 Task: Create a due date automation trigger when advanced on, the moment a card is due add checklist with all checklists complete.
Action: Mouse moved to (927, 265)
Screenshot: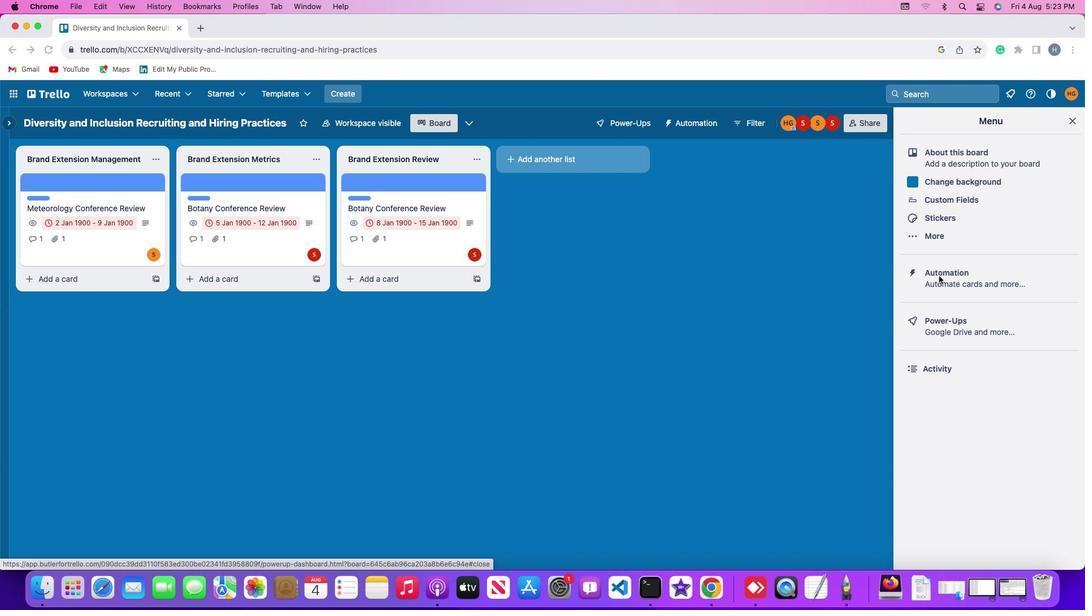 
Action: Mouse pressed left at (927, 265)
Screenshot: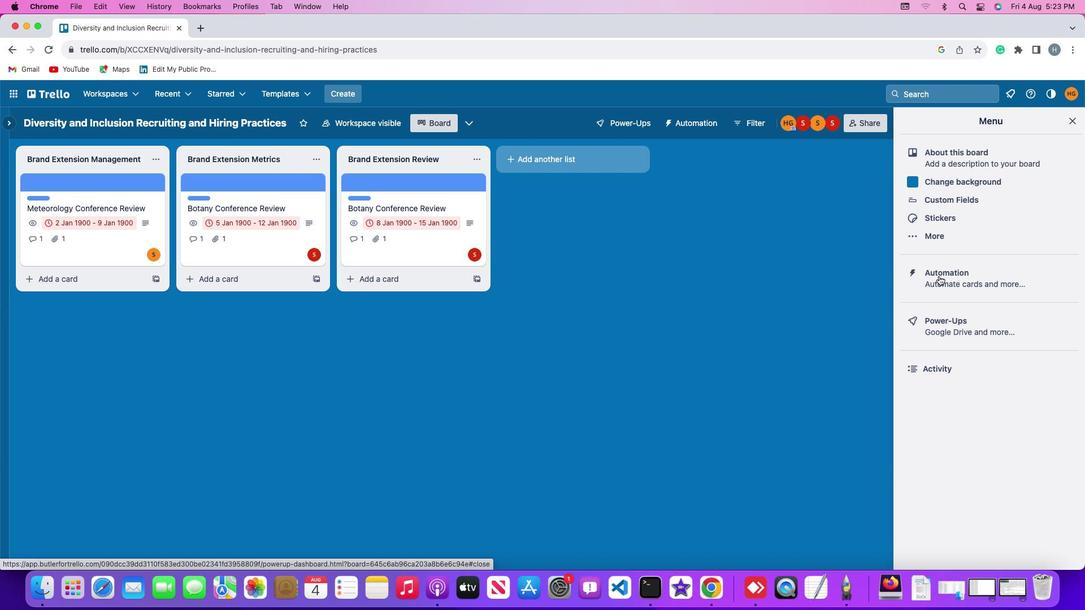 
Action: Mouse moved to (927, 265)
Screenshot: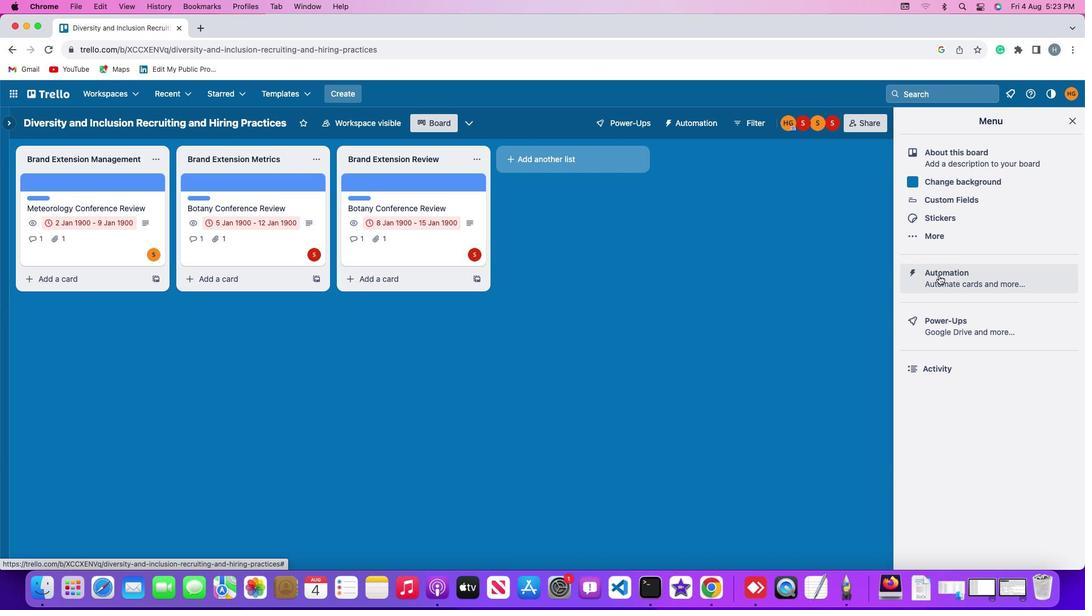
Action: Mouse pressed left at (927, 265)
Screenshot: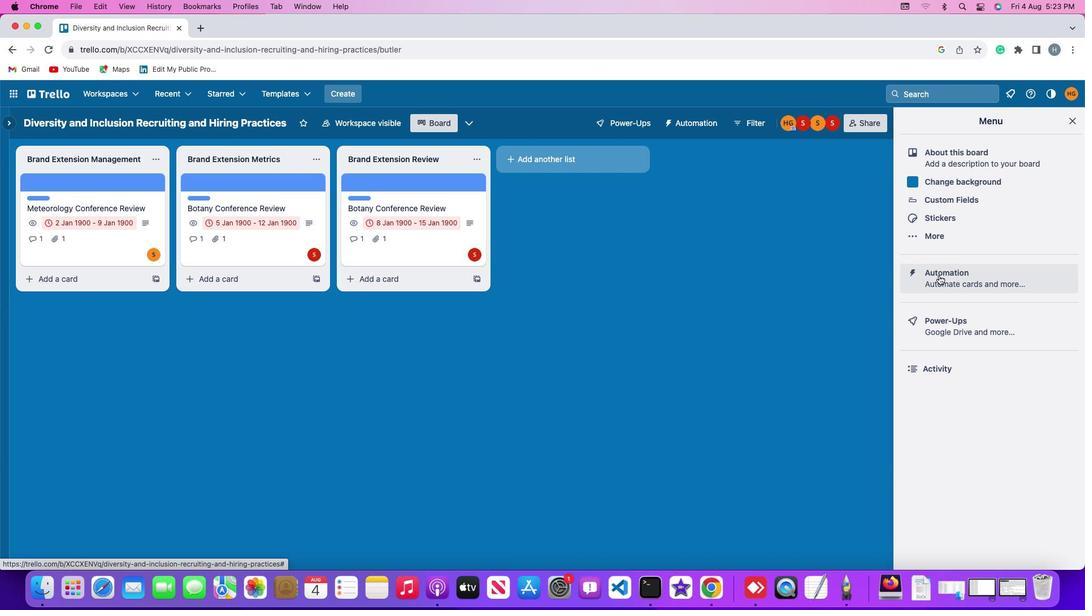 
Action: Mouse moved to (63, 255)
Screenshot: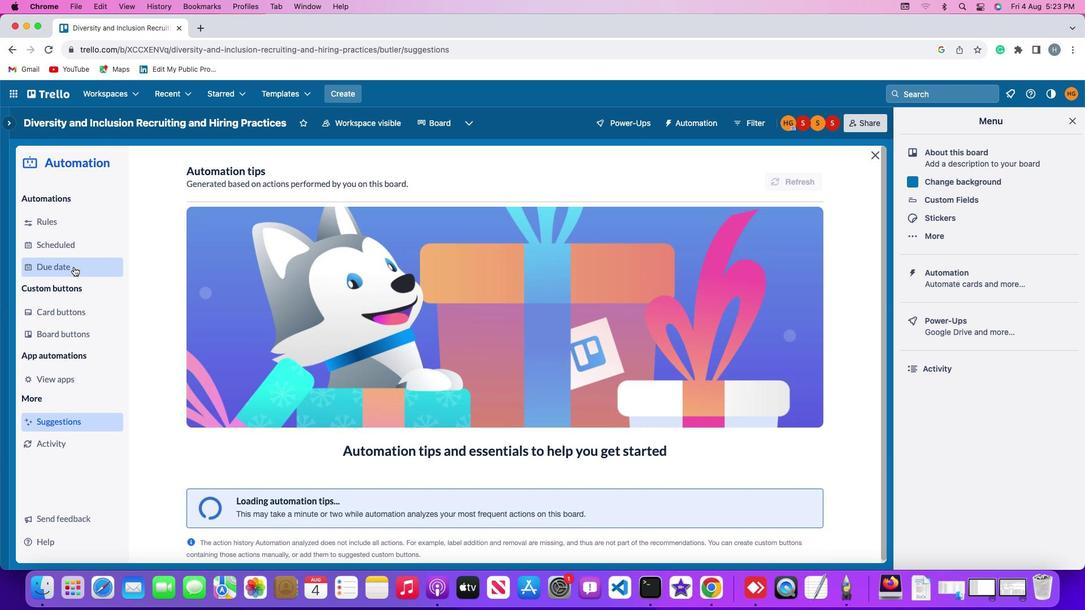 
Action: Mouse pressed left at (63, 255)
Screenshot: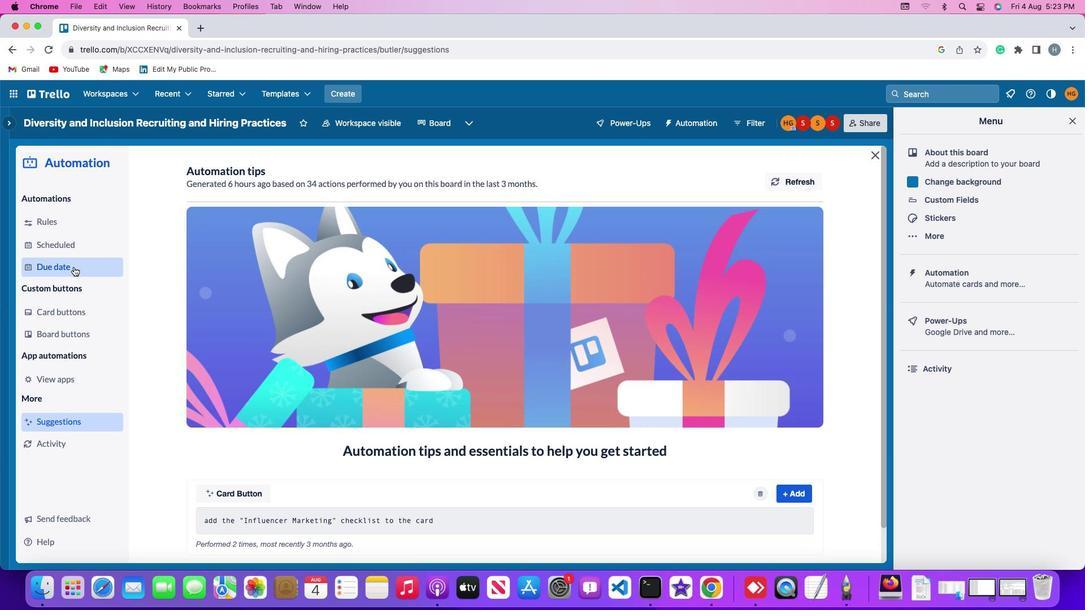 
Action: Mouse moved to (757, 162)
Screenshot: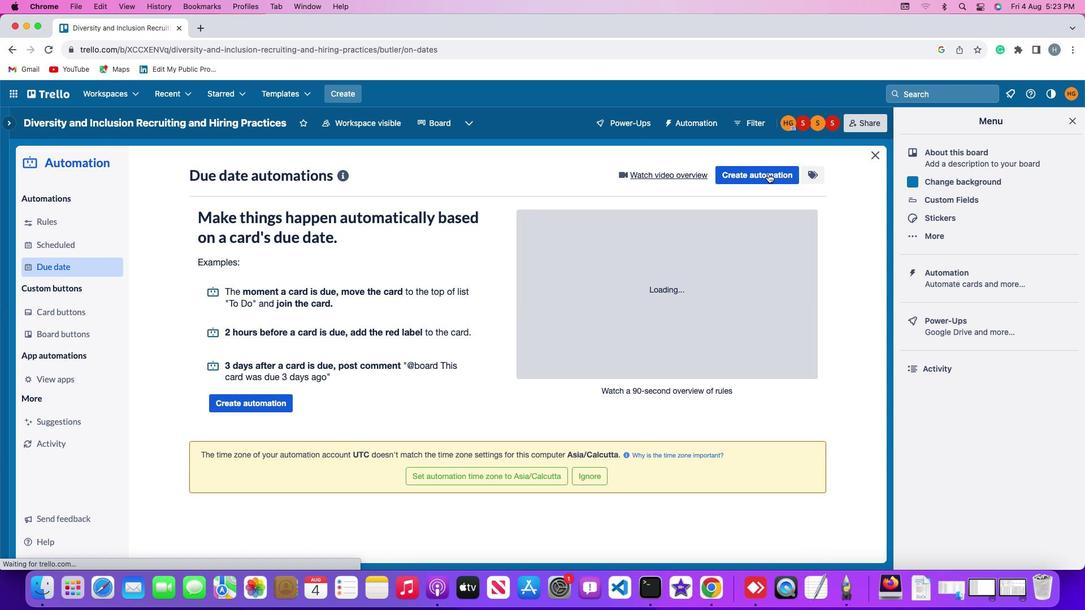 
Action: Mouse pressed left at (757, 162)
Screenshot: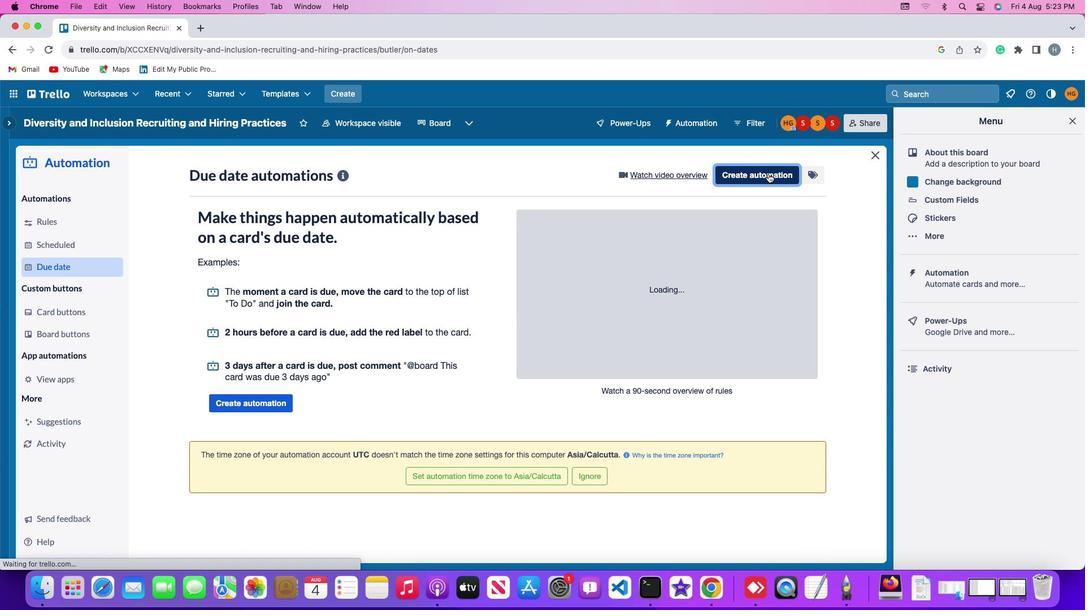 
Action: Mouse moved to (545, 272)
Screenshot: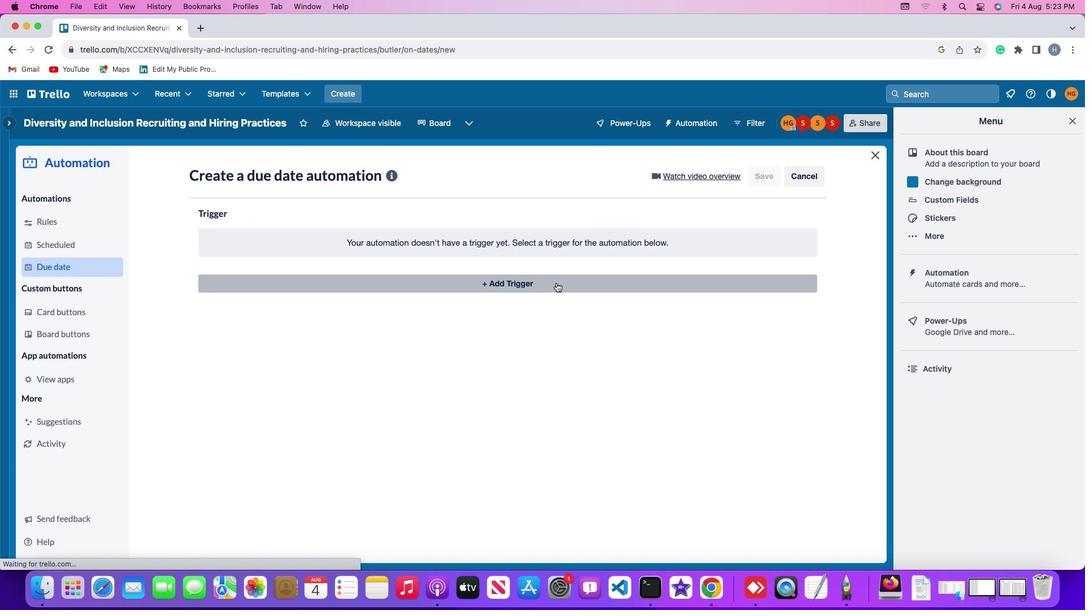 
Action: Mouse pressed left at (545, 272)
Screenshot: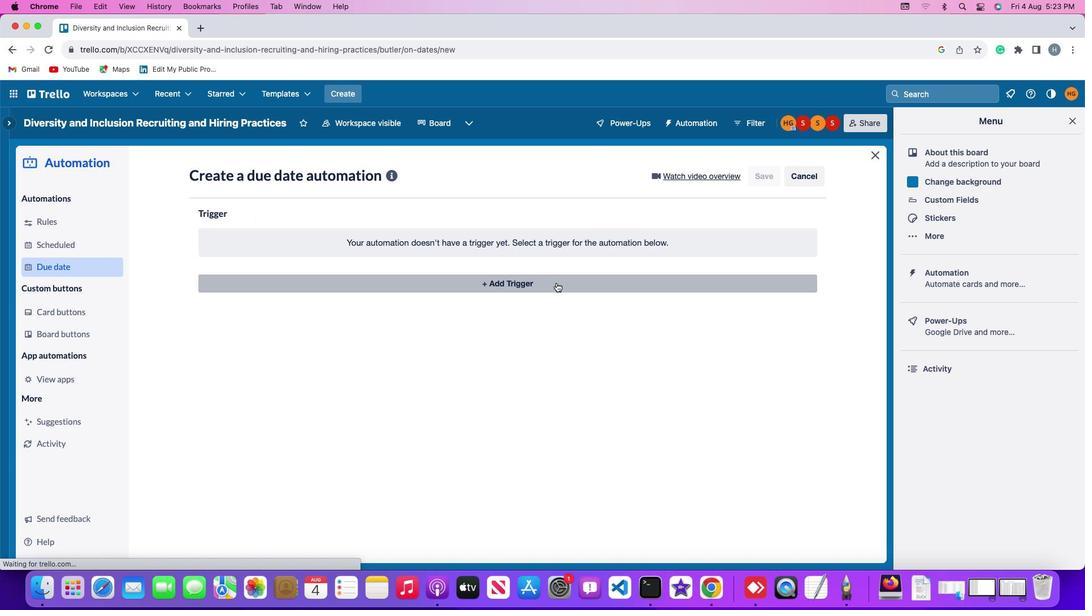 
Action: Mouse moved to (204, 405)
Screenshot: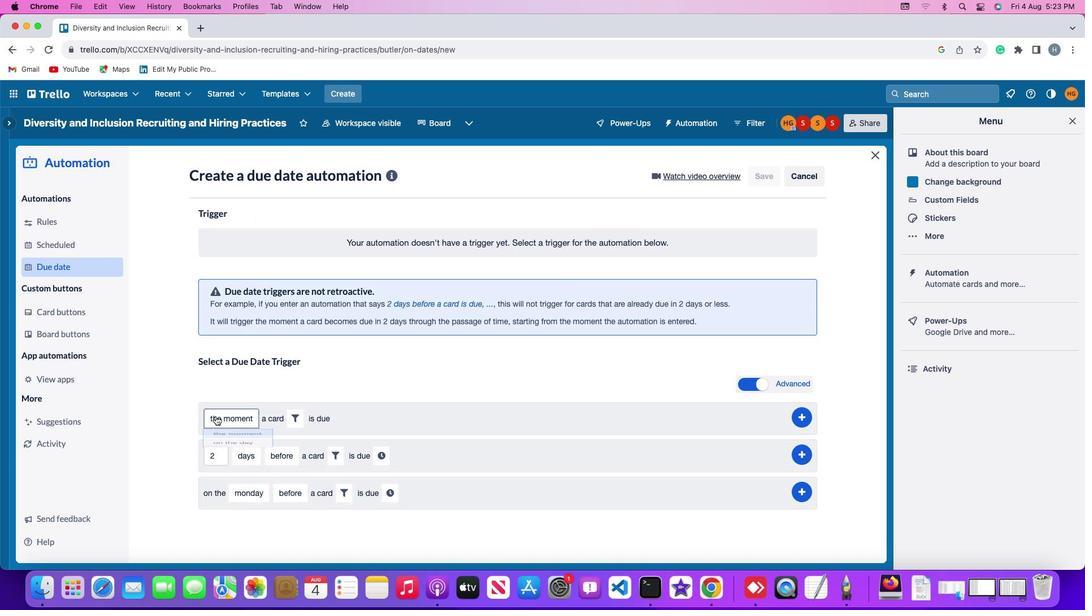 
Action: Mouse pressed left at (204, 405)
Screenshot: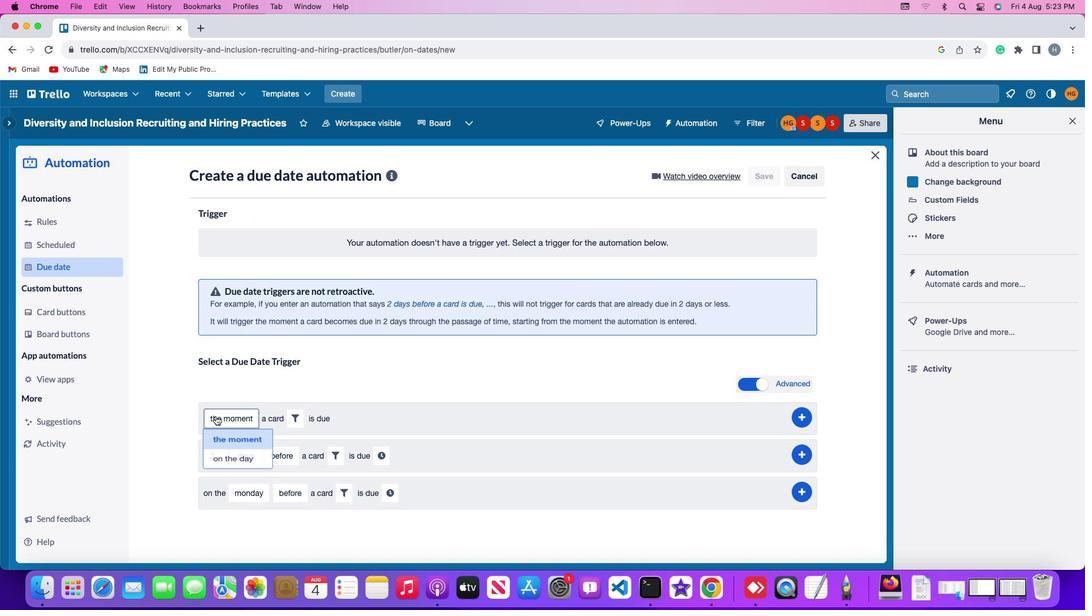 
Action: Mouse moved to (228, 427)
Screenshot: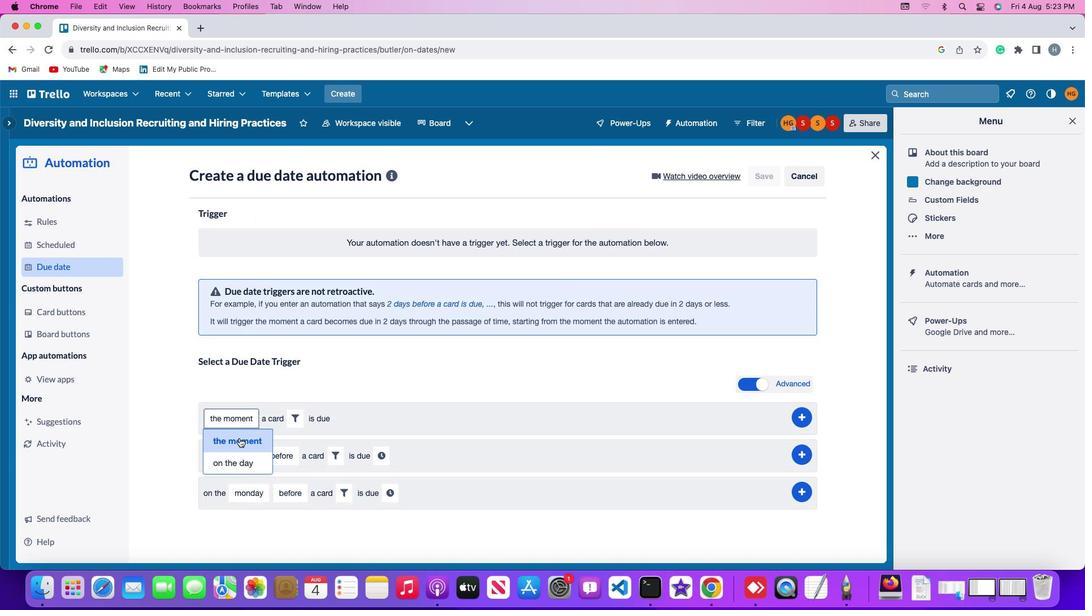 
Action: Mouse pressed left at (228, 427)
Screenshot: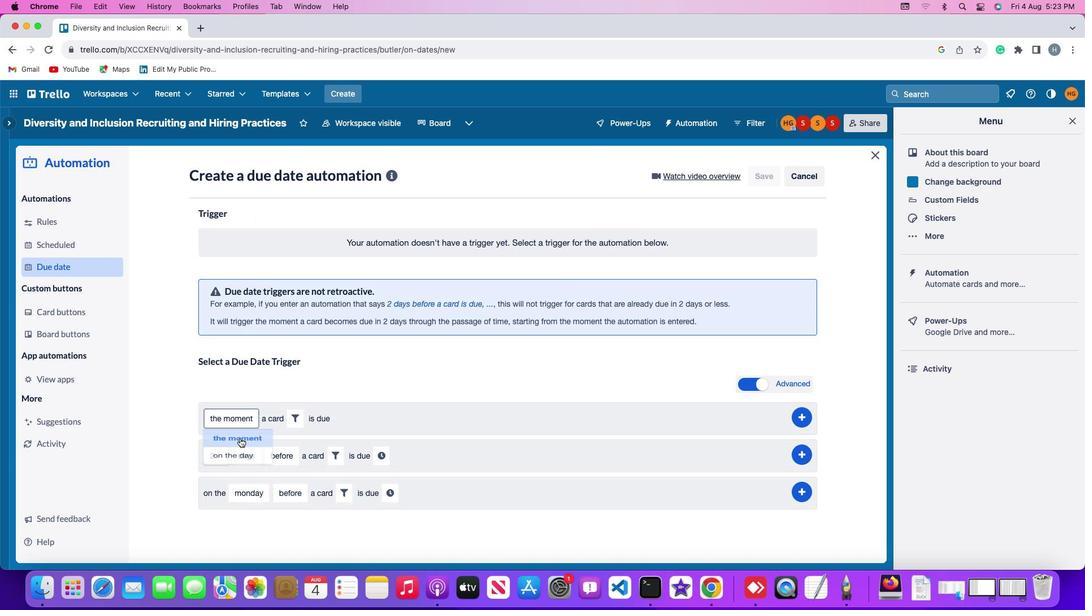 
Action: Mouse moved to (278, 406)
Screenshot: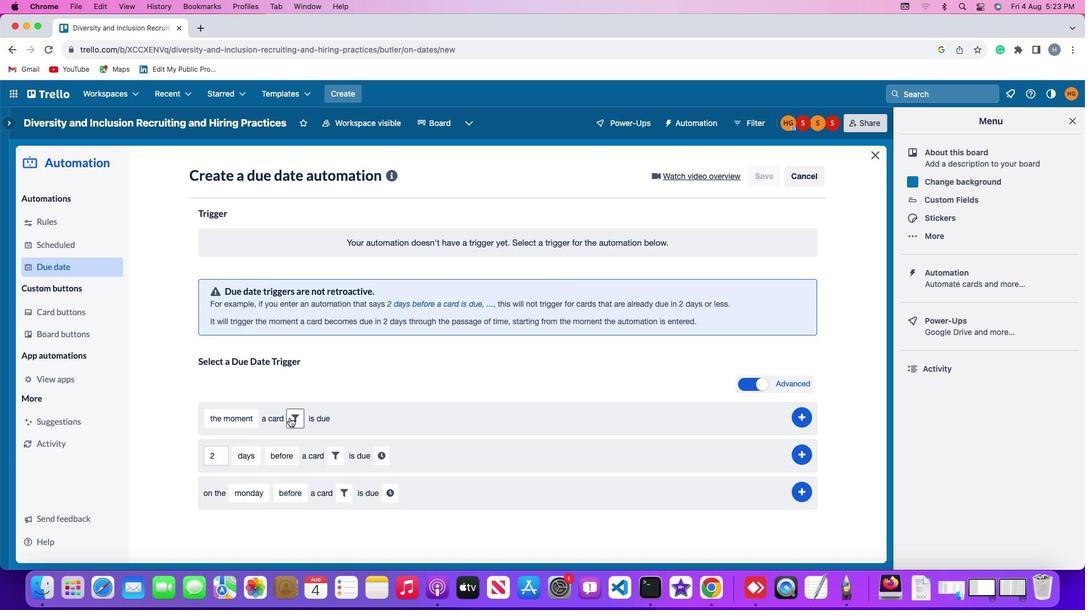 
Action: Mouse pressed left at (278, 406)
Screenshot: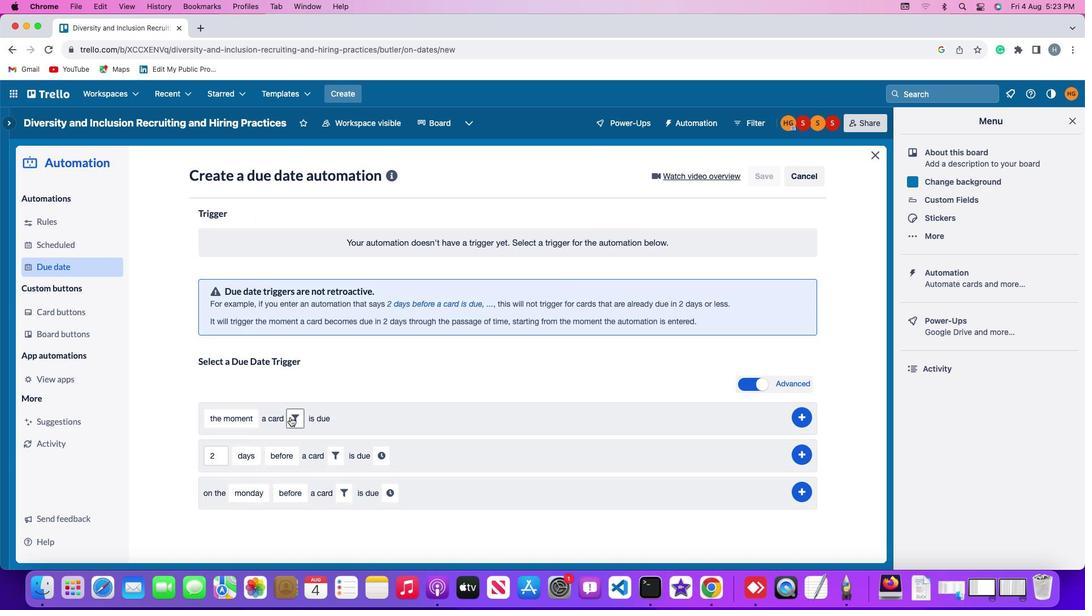 
Action: Mouse moved to (397, 447)
Screenshot: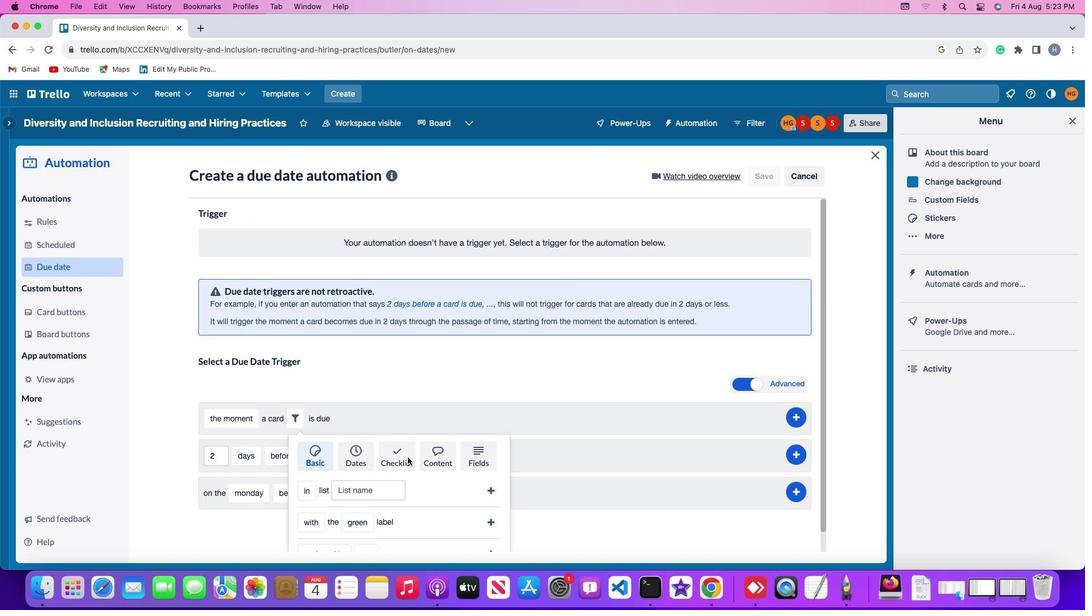 
Action: Mouse pressed left at (397, 447)
Screenshot: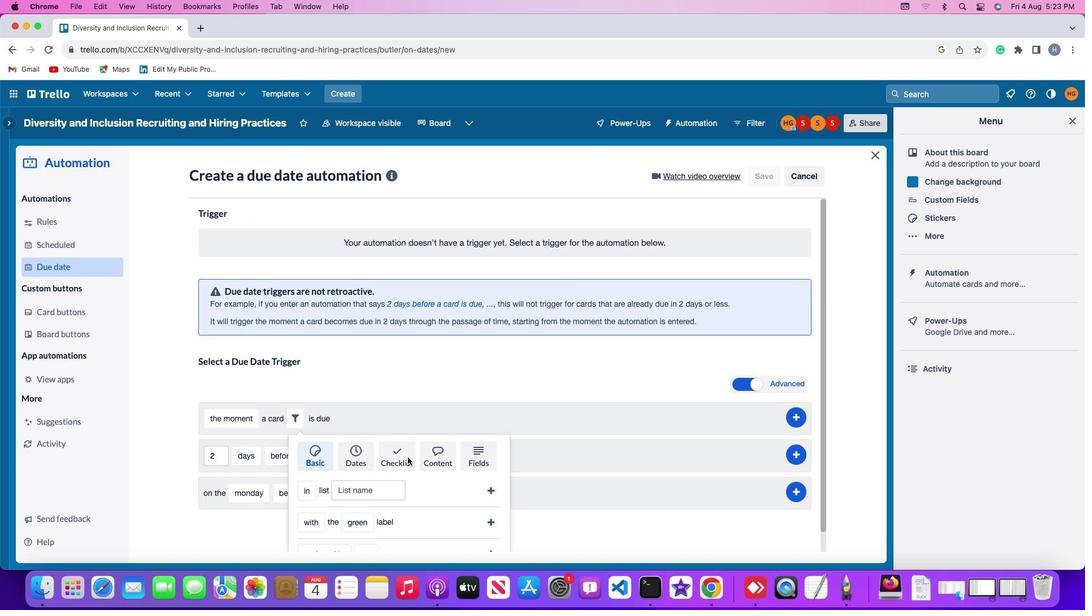 
Action: Mouse moved to (347, 480)
Screenshot: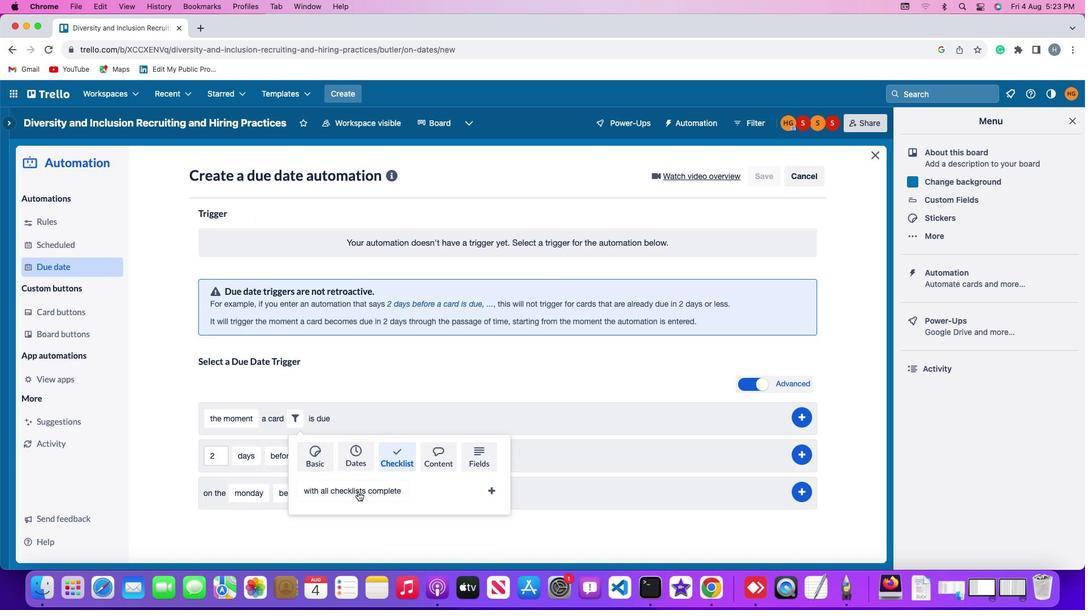 
Action: Mouse pressed left at (347, 480)
Screenshot: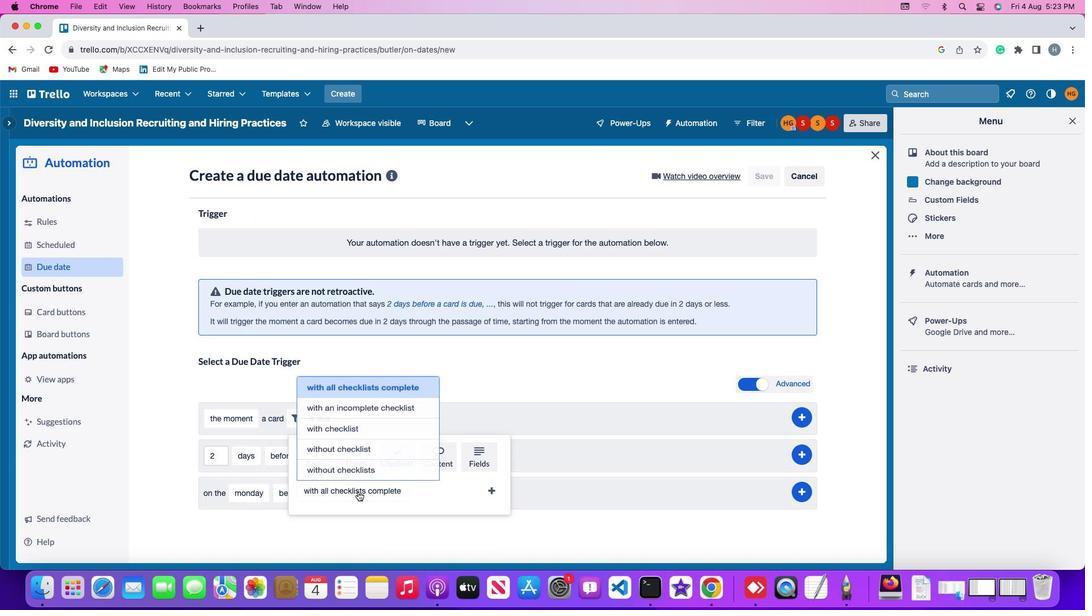 
Action: Mouse moved to (362, 367)
Screenshot: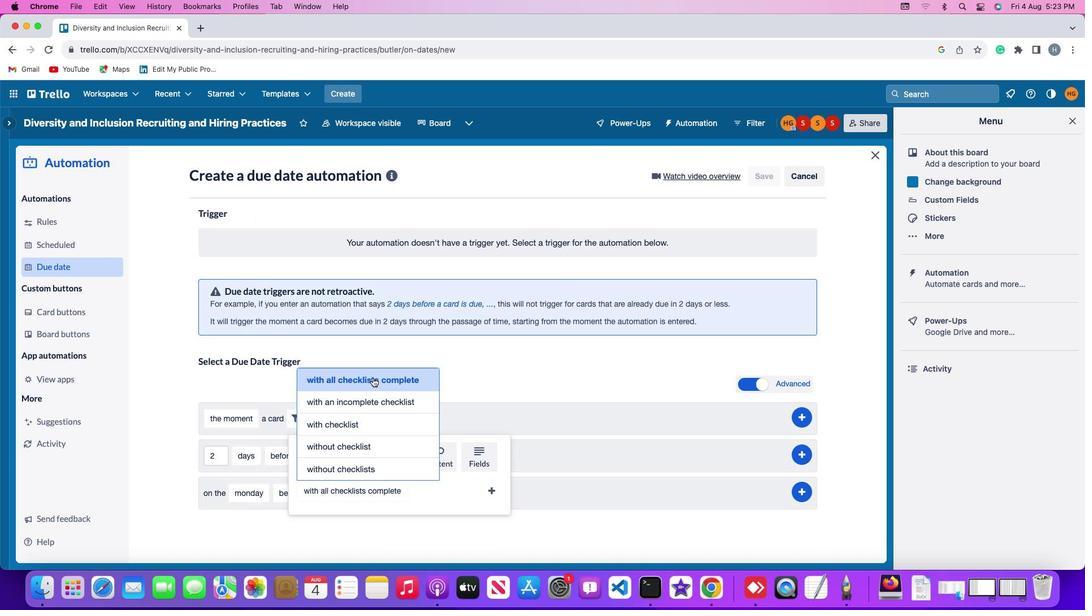 
Action: Mouse pressed left at (362, 367)
Screenshot: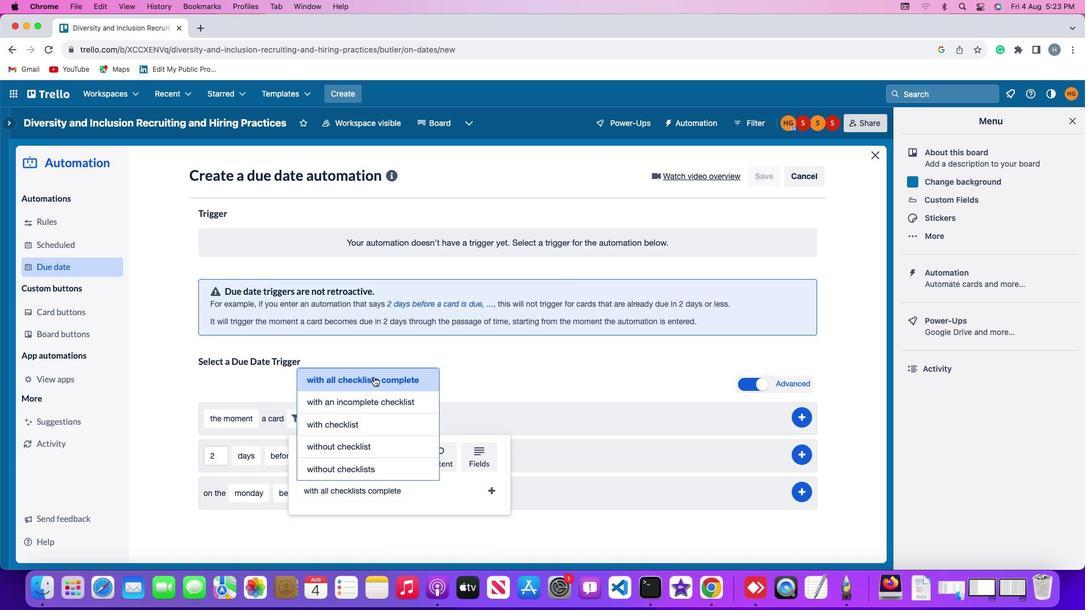 
Action: Mouse moved to (483, 477)
Screenshot: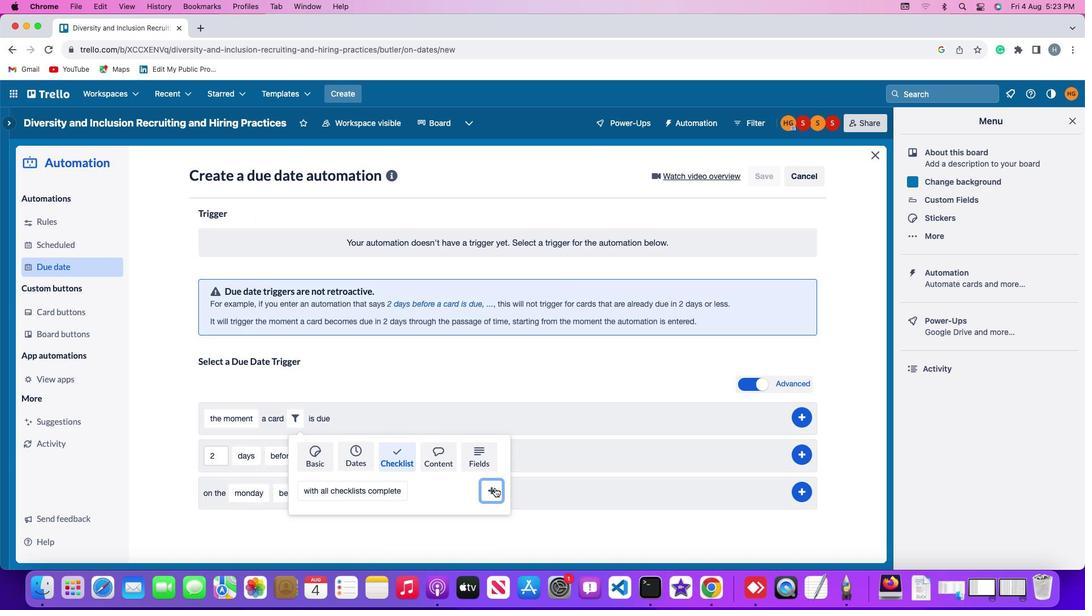 
Action: Mouse pressed left at (483, 477)
Screenshot: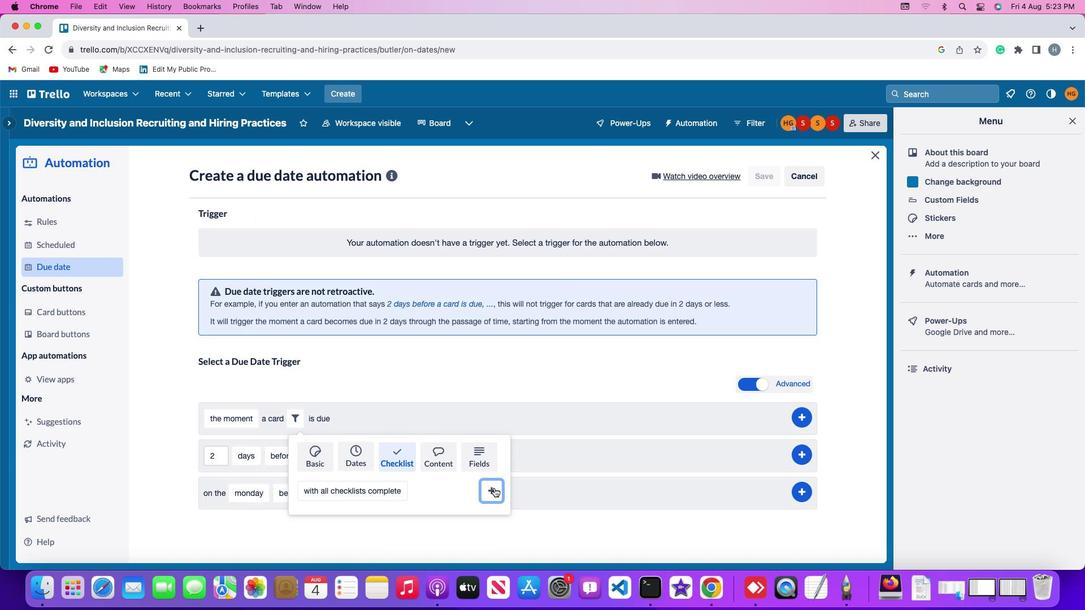
Action: Mouse moved to (790, 403)
Screenshot: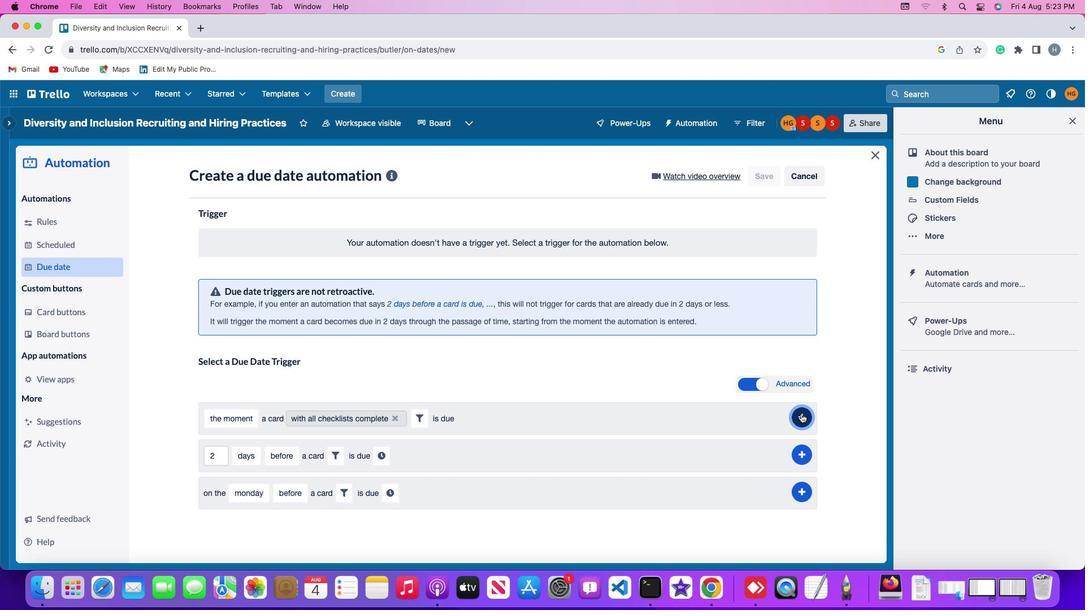 
Action: Mouse pressed left at (790, 403)
Screenshot: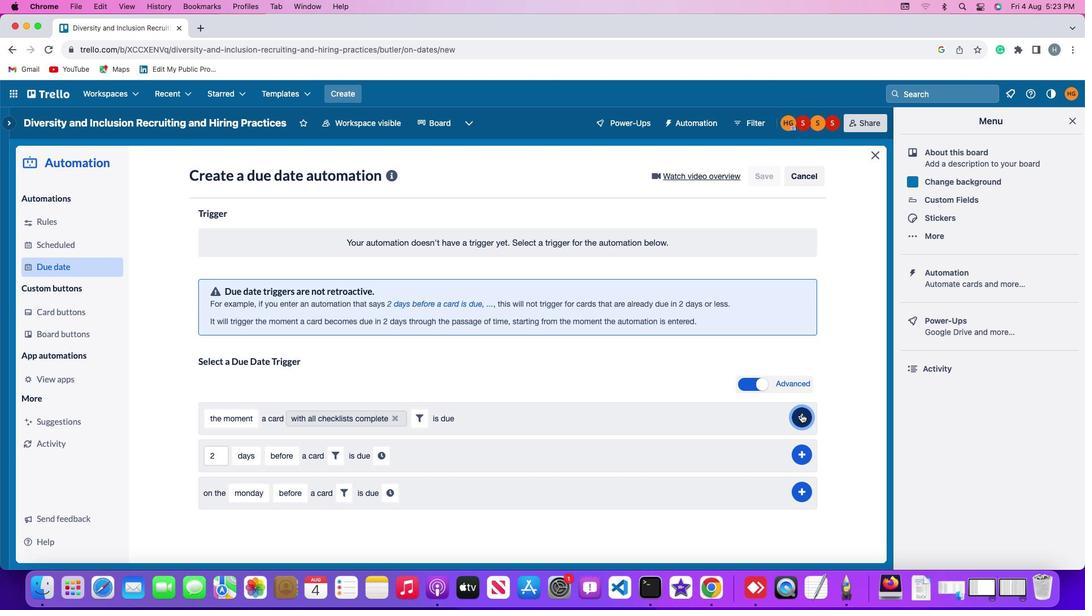 
Action: Mouse moved to (821, 317)
Screenshot: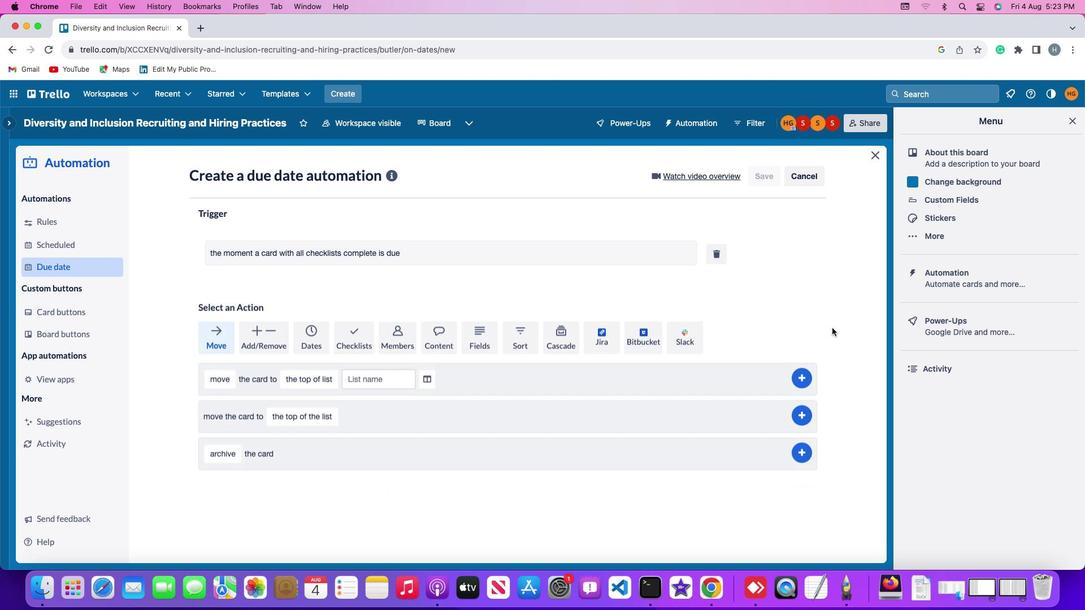 
